Task: In the  document slideshow.html Use the feature 'and check spelling and grammer' Change font style of header to '25' Select the body of letter and change paragraph spacing to  Double
Action: Mouse moved to (259, 340)
Screenshot: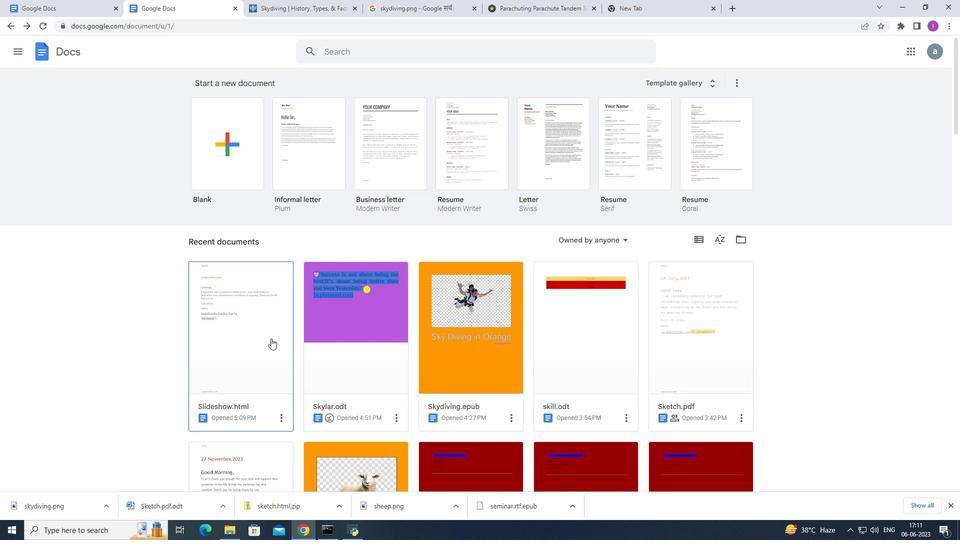 
Action: Mouse pressed left at (259, 340)
Screenshot: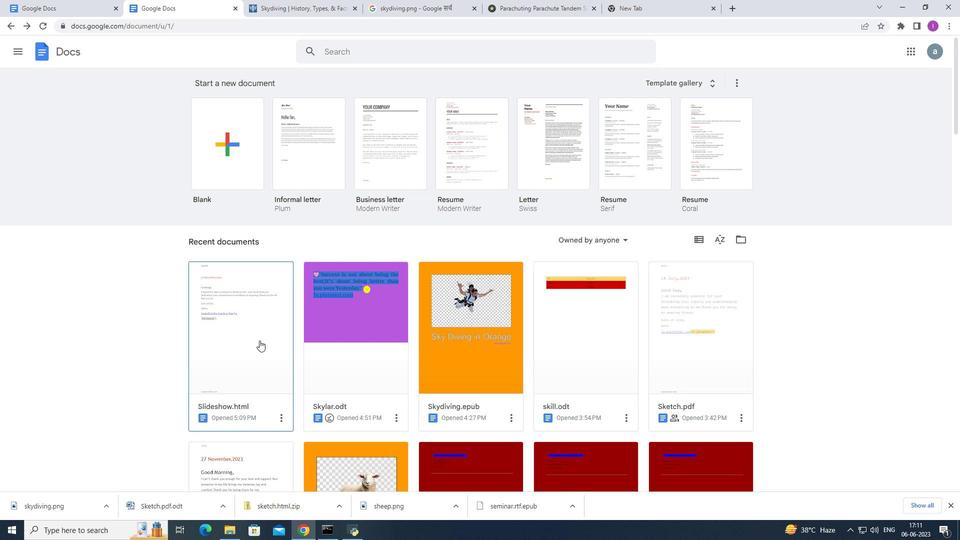 
Action: Mouse moved to (155, 56)
Screenshot: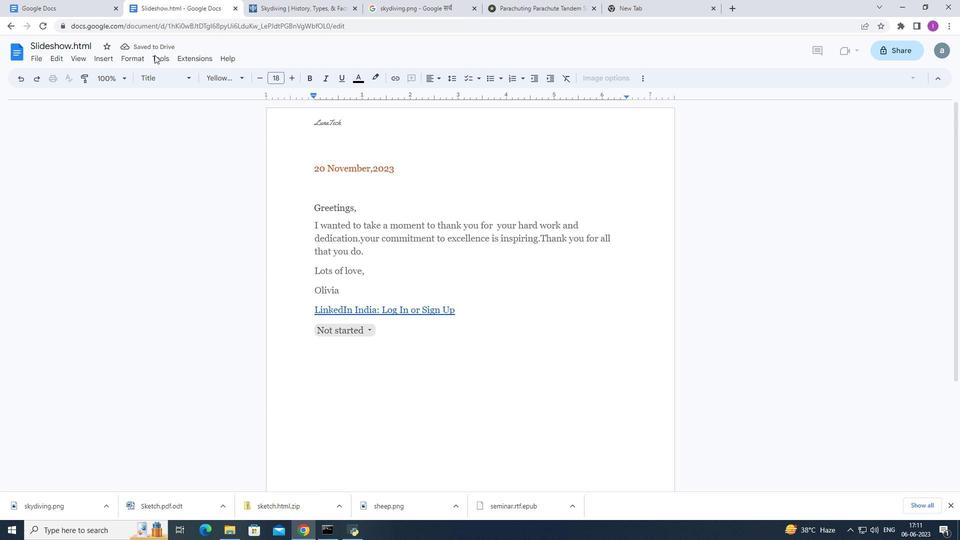 
Action: Mouse pressed left at (155, 56)
Screenshot: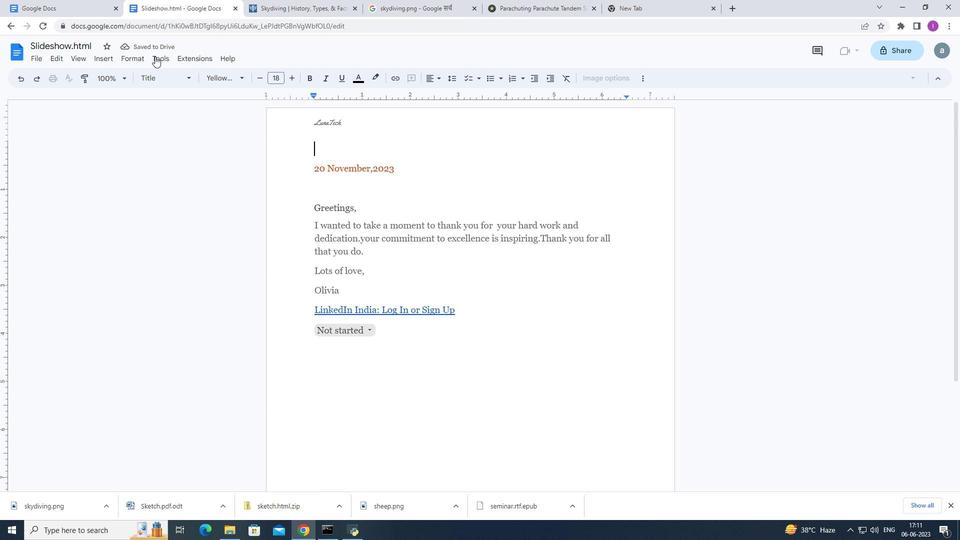 
Action: Mouse moved to (359, 80)
Screenshot: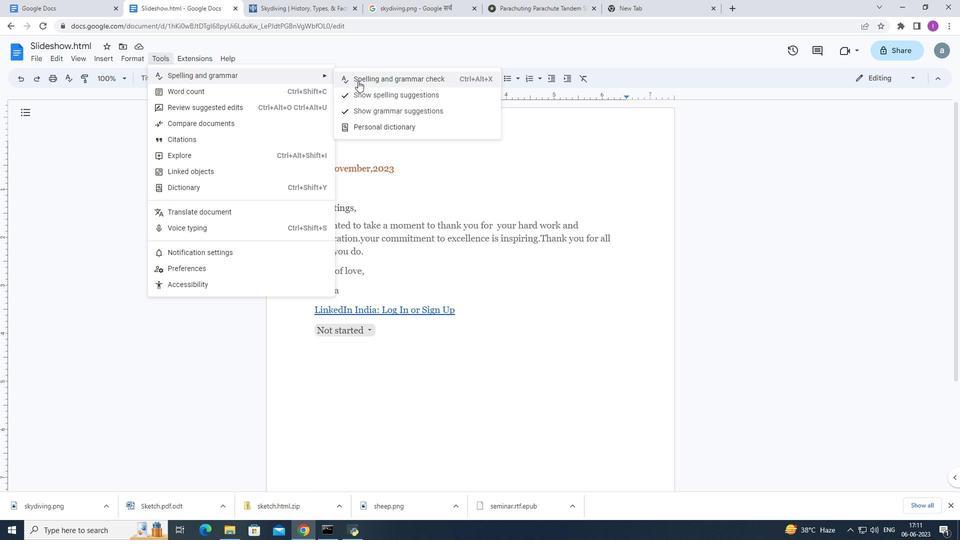 
Action: Mouse pressed left at (359, 80)
Screenshot: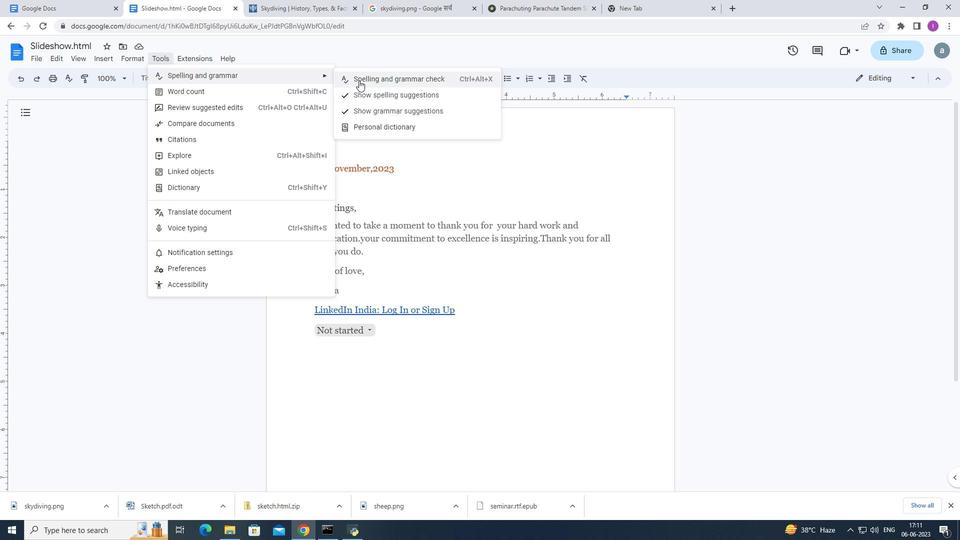 
Action: Mouse moved to (363, 207)
Screenshot: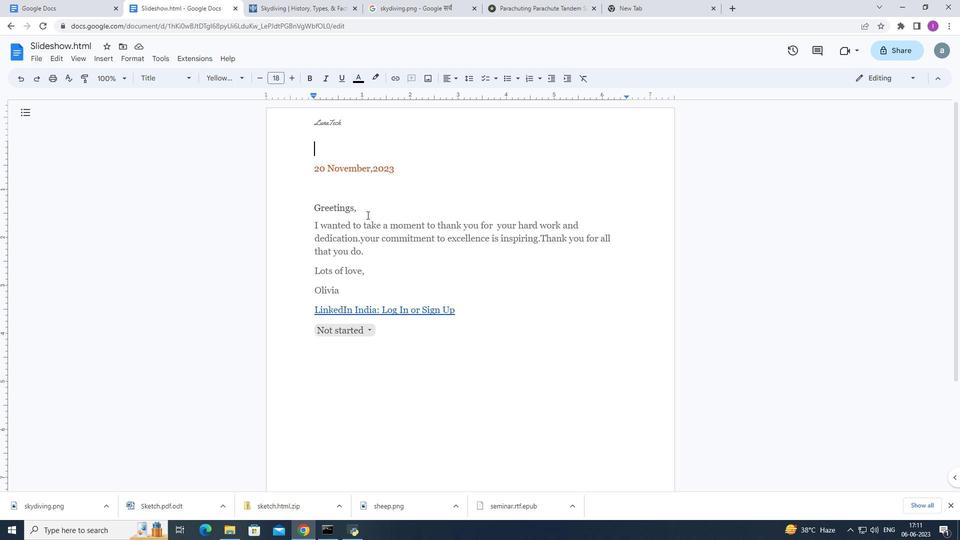 
Action: Mouse pressed left at (363, 207)
Screenshot: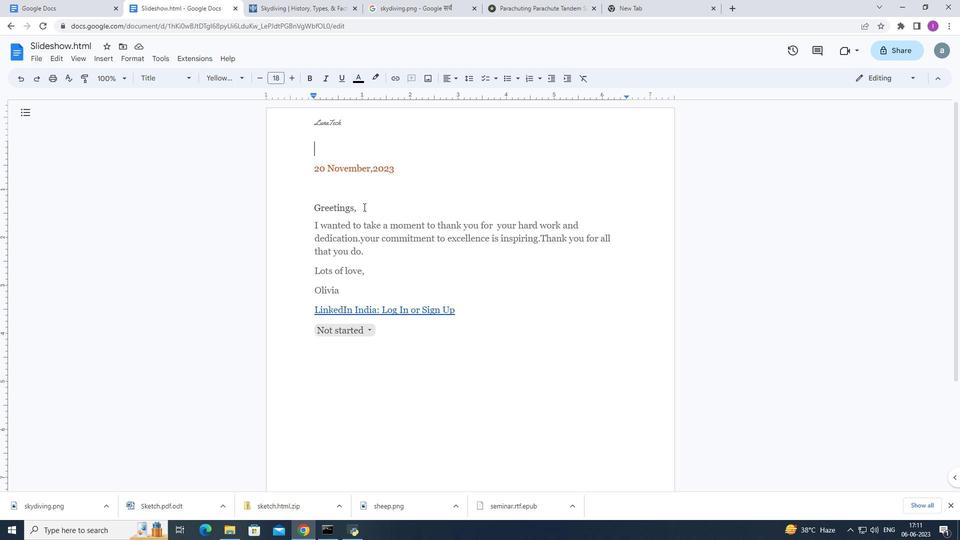 
Action: Mouse moved to (272, 79)
Screenshot: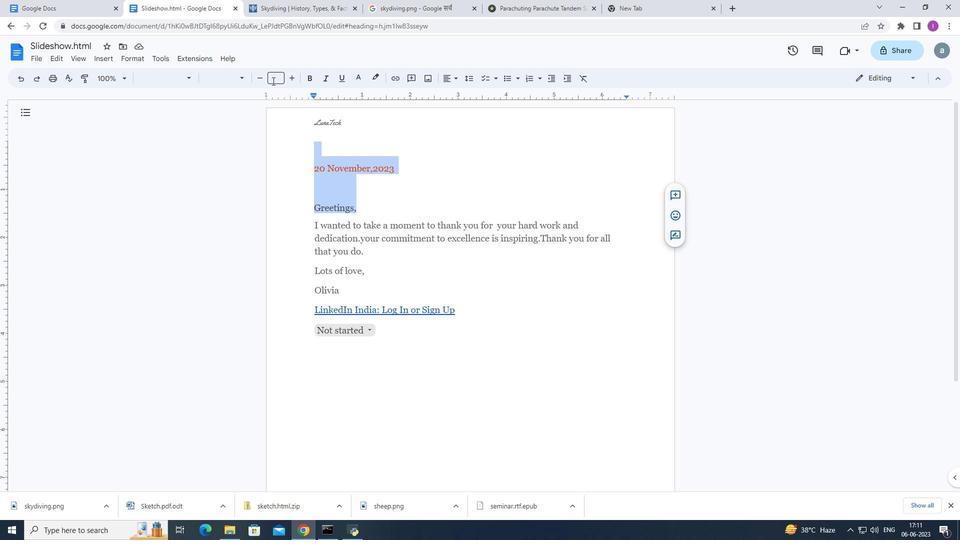 
Action: Mouse pressed left at (272, 79)
Screenshot: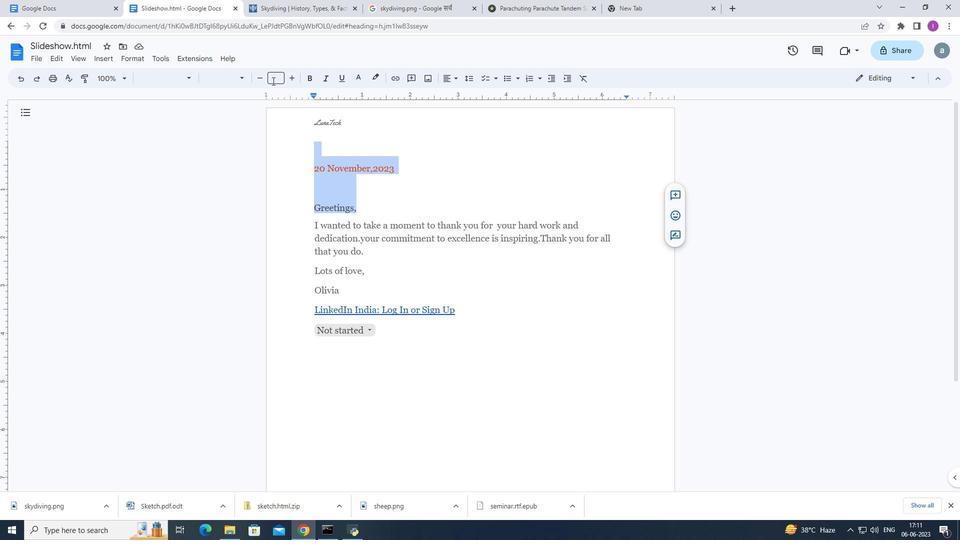
Action: Mouse moved to (287, 80)
Screenshot: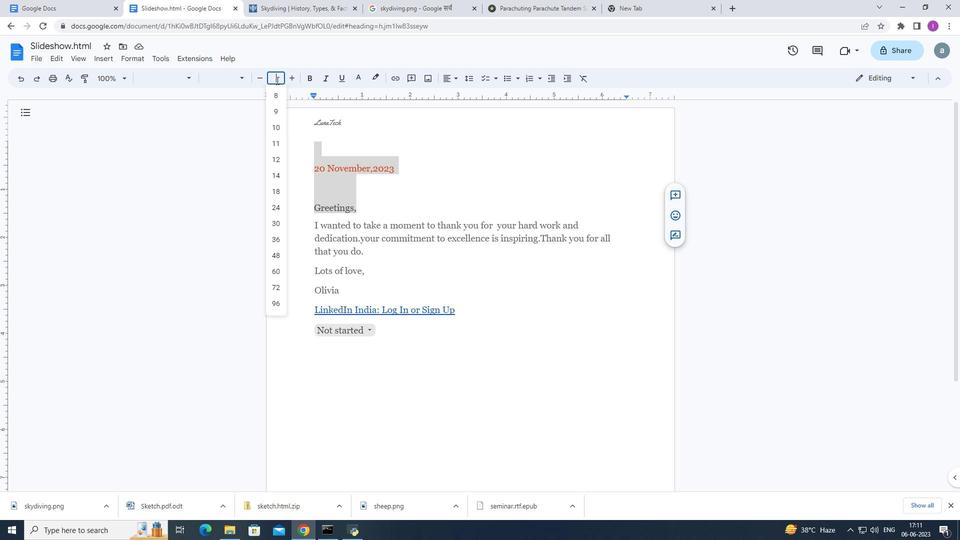 
Action: Key pressed 25<Key.enter>
Screenshot: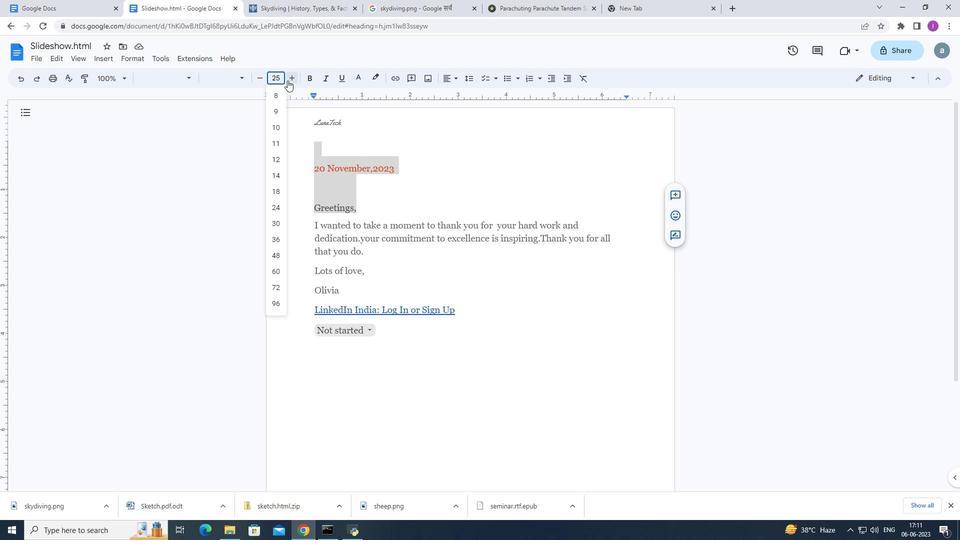
Action: Mouse moved to (307, 246)
Screenshot: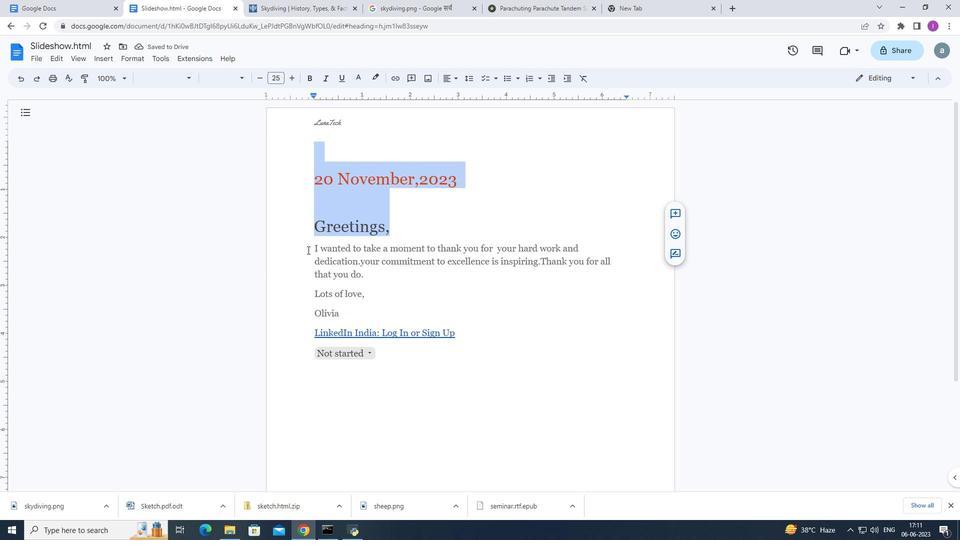 
Action: Mouse pressed left at (307, 246)
Screenshot: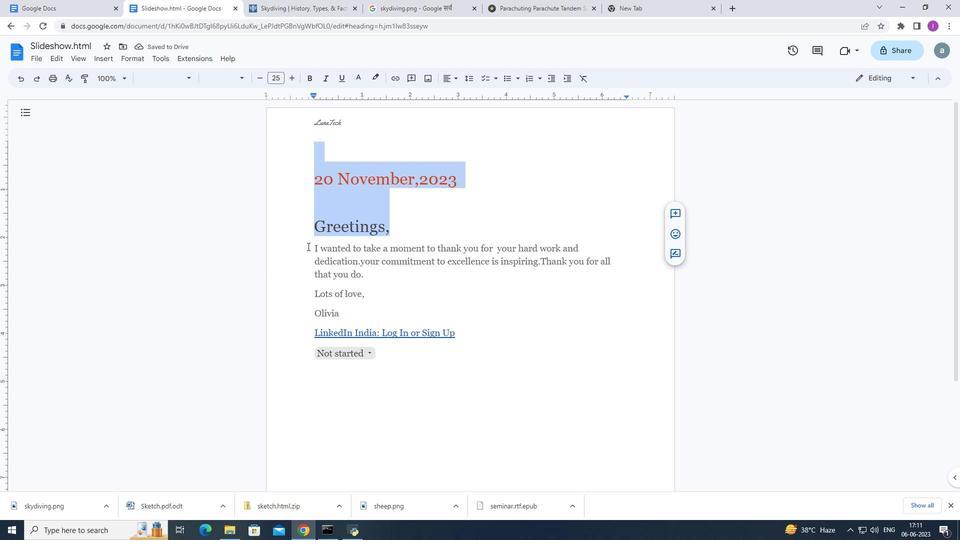 
Action: Mouse moved to (472, 78)
Screenshot: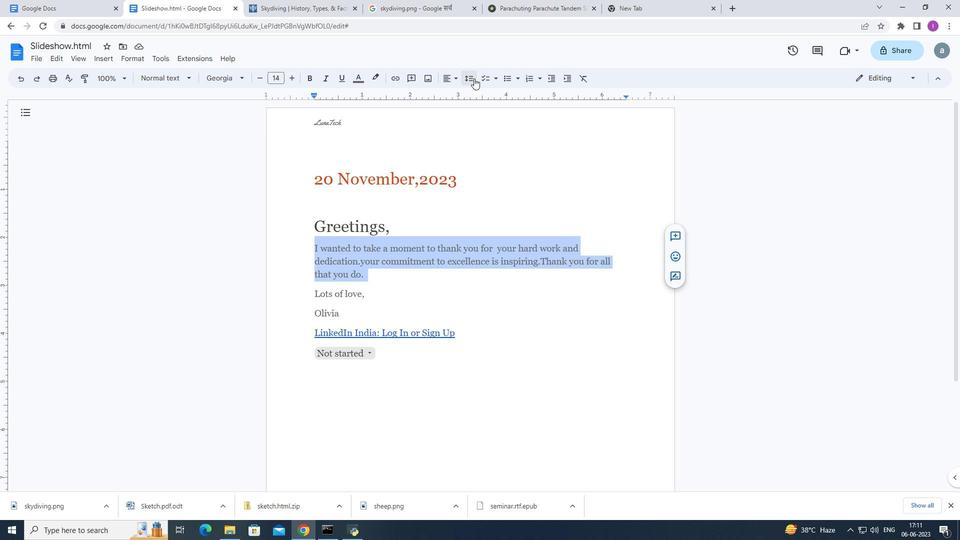 
Action: Mouse pressed left at (472, 78)
Screenshot: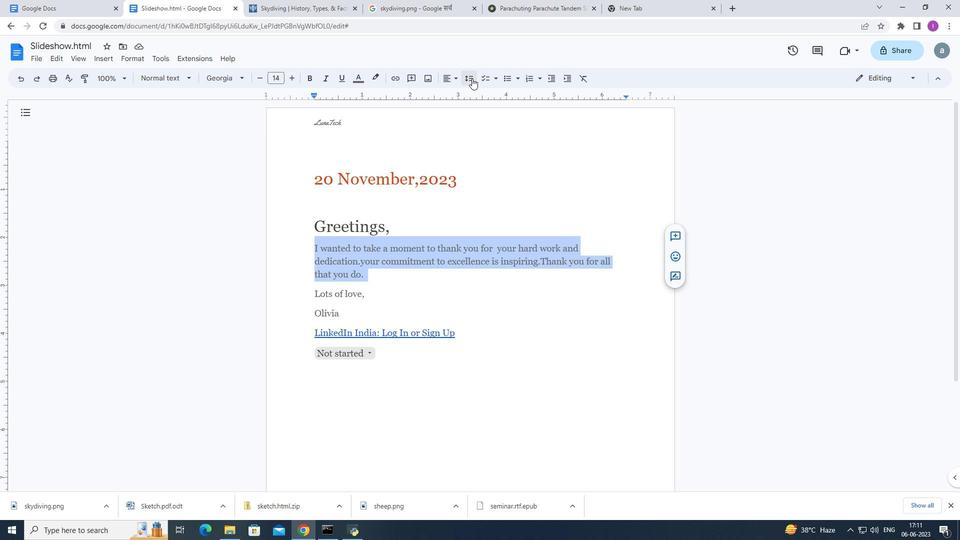 
Action: Mouse moved to (480, 141)
Screenshot: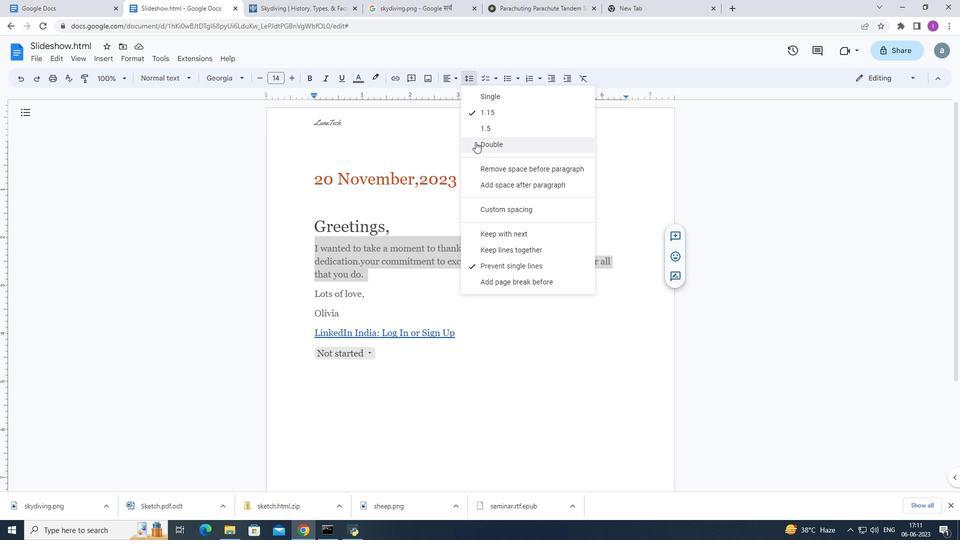 
Action: Mouse pressed left at (480, 141)
Screenshot: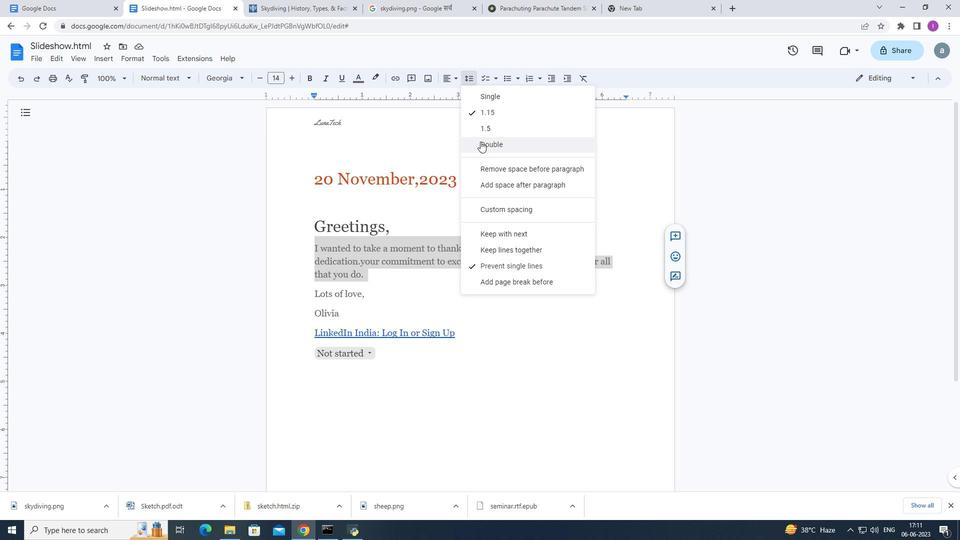 
Action: Mouse moved to (187, 251)
Screenshot: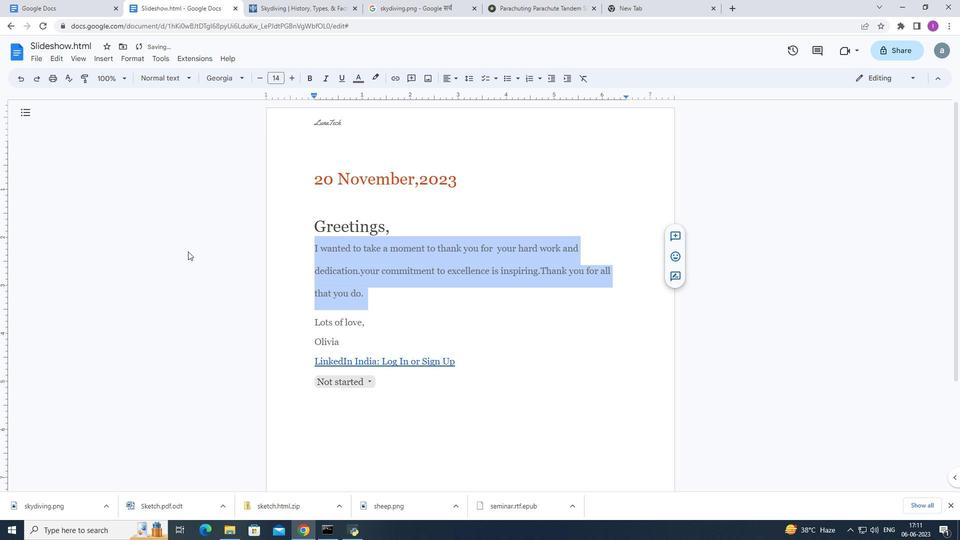 
Action: Mouse scrolled (187, 252) with delta (0, 0)
Screenshot: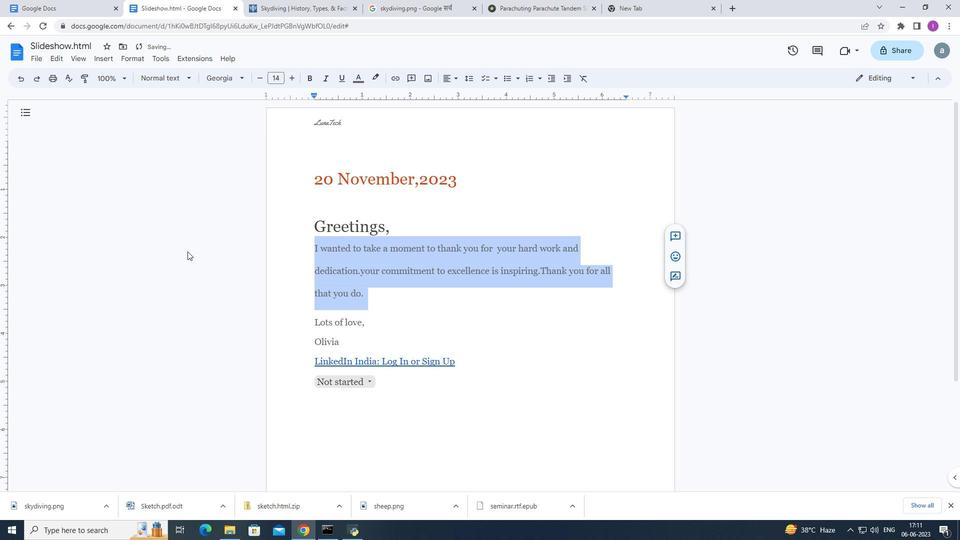 
Action: Mouse moved to (218, 264)
Screenshot: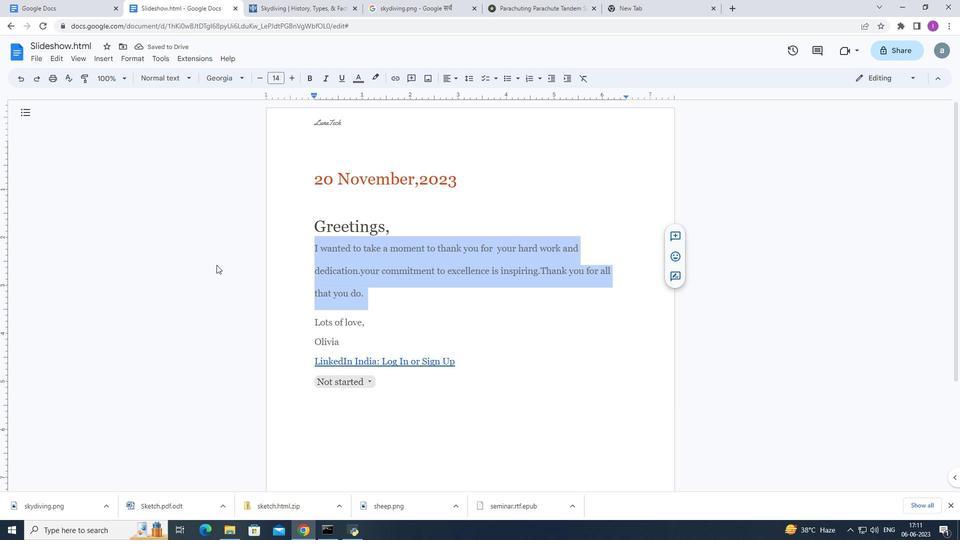
